 Task: Filter services by langauge "German".
Action: Mouse moved to (347, 83)
Screenshot: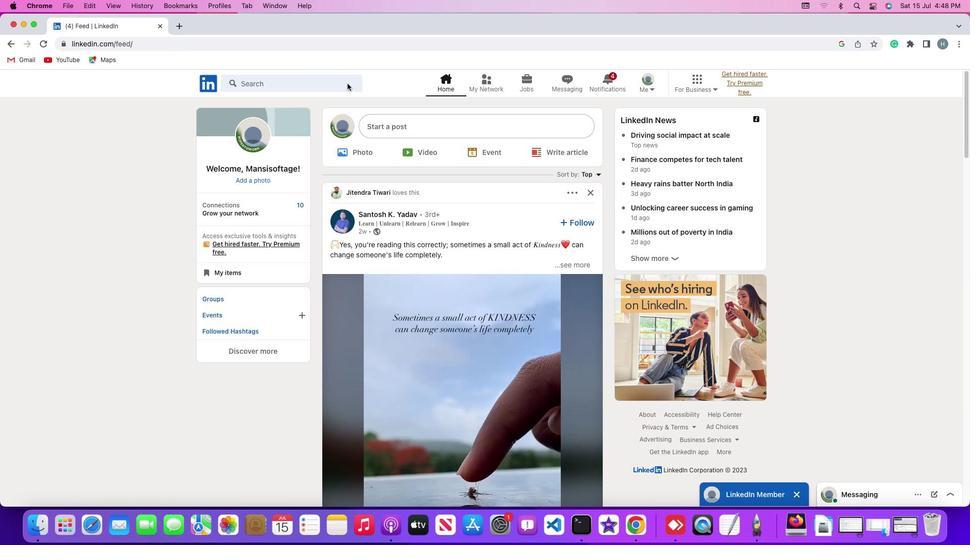 
Action: Mouse pressed left at (347, 83)
Screenshot: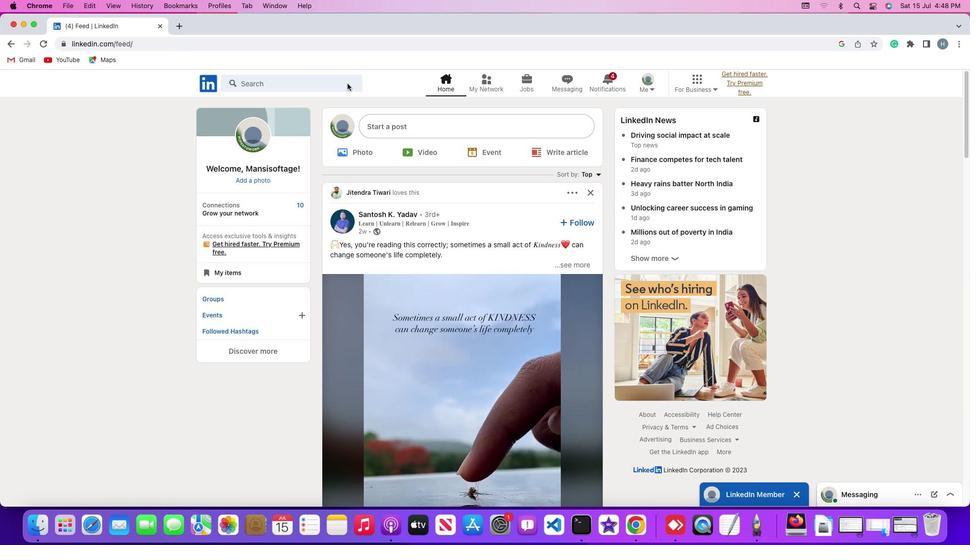 
Action: Mouse pressed left at (347, 83)
Screenshot: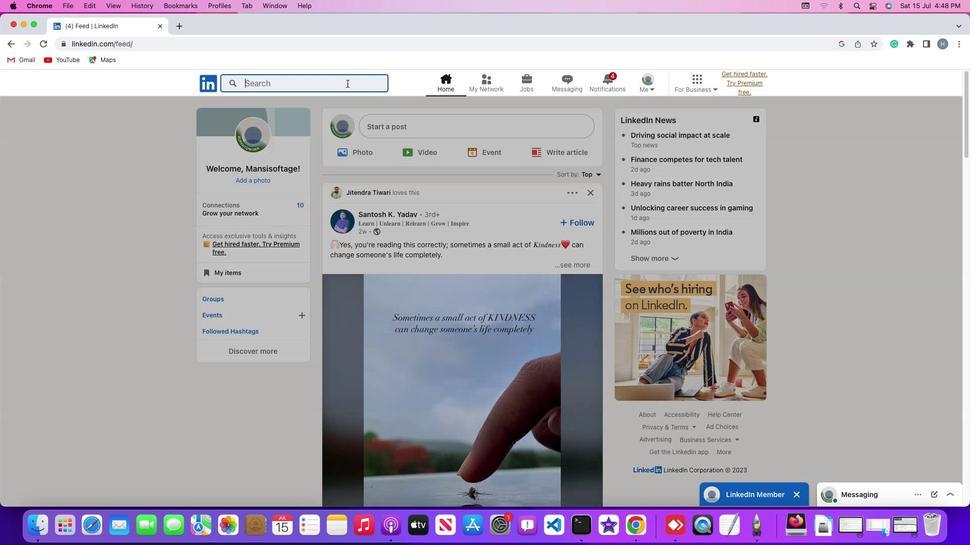 
Action: Key pressed Key.shift'#''h''i''r''i''n''g'Key.enter
Screenshot: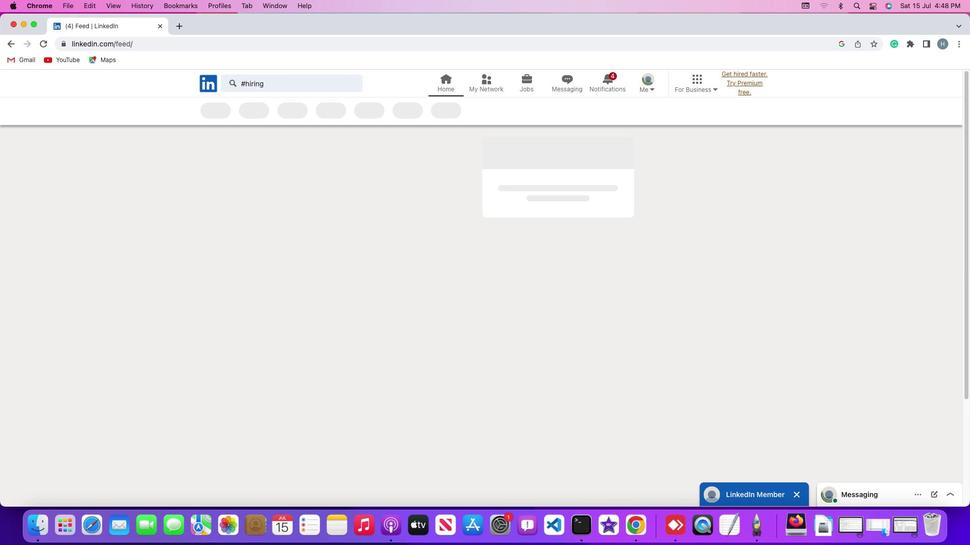 
Action: Mouse moved to (613, 108)
Screenshot: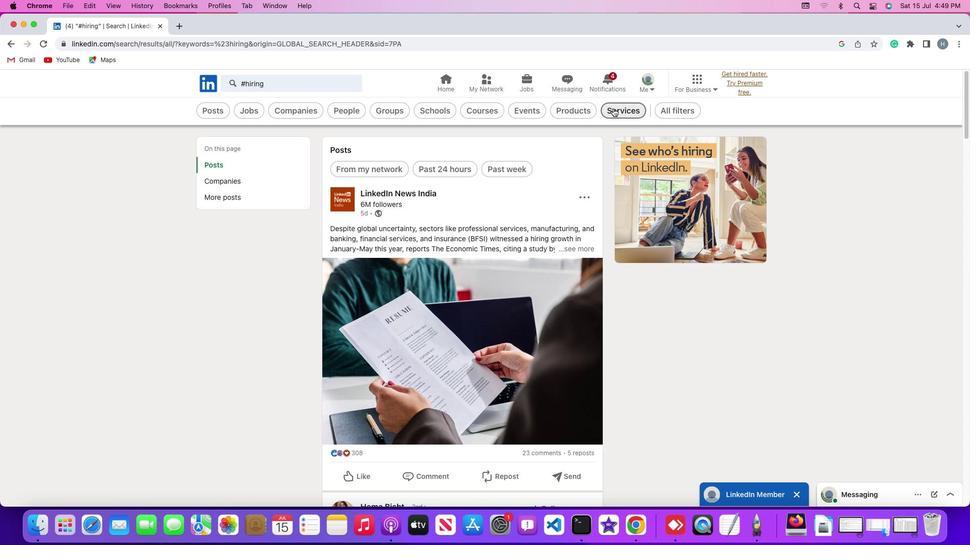 
Action: Mouse pressed left at (613, 108)
Screenshot: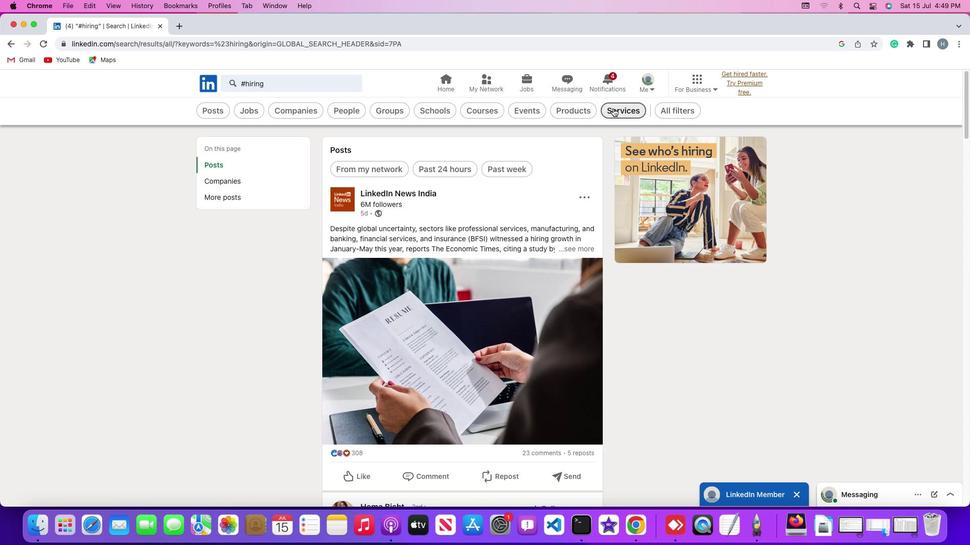 
Action: Mouse moved to (535, 110)
Screenshot: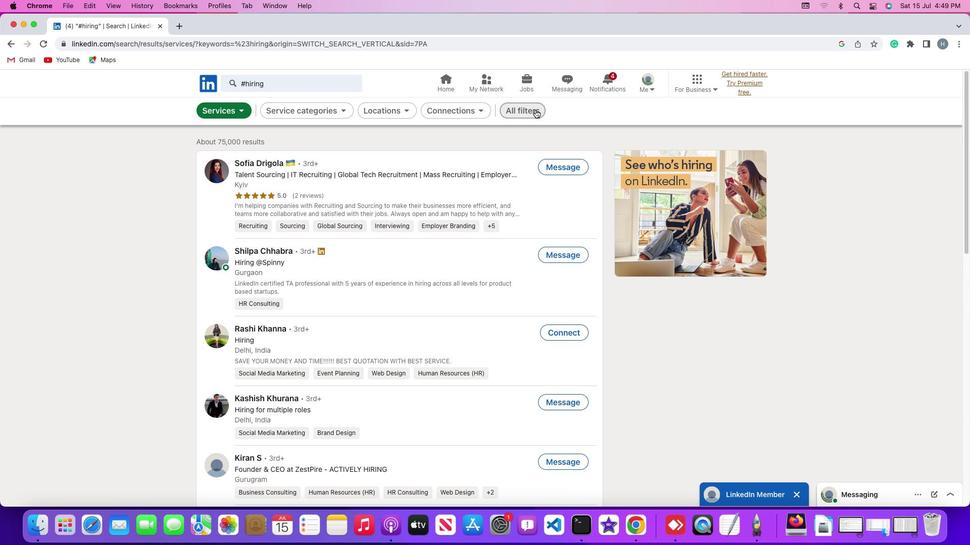 
Action: Mouse pressed left at (535, 110)
Screenshot: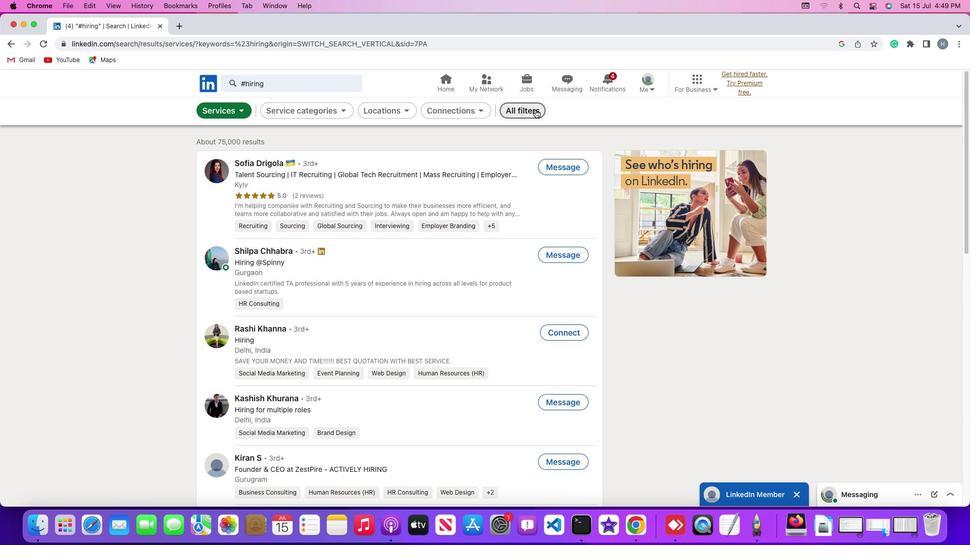 
Action: Mouse moved to (797, 404)
Screenshot: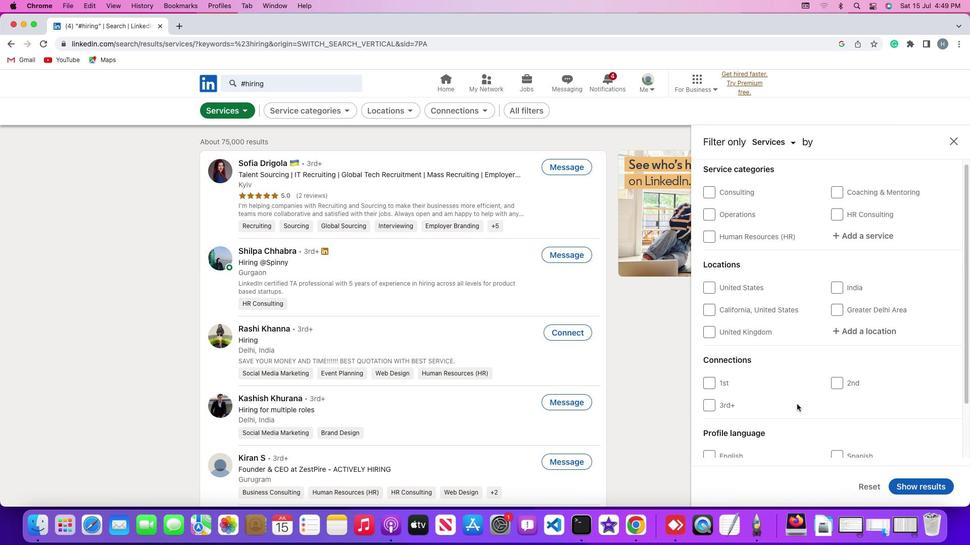 
Action: Mouse scrolled (797, 404) with delta (0, 0)
Screenshot: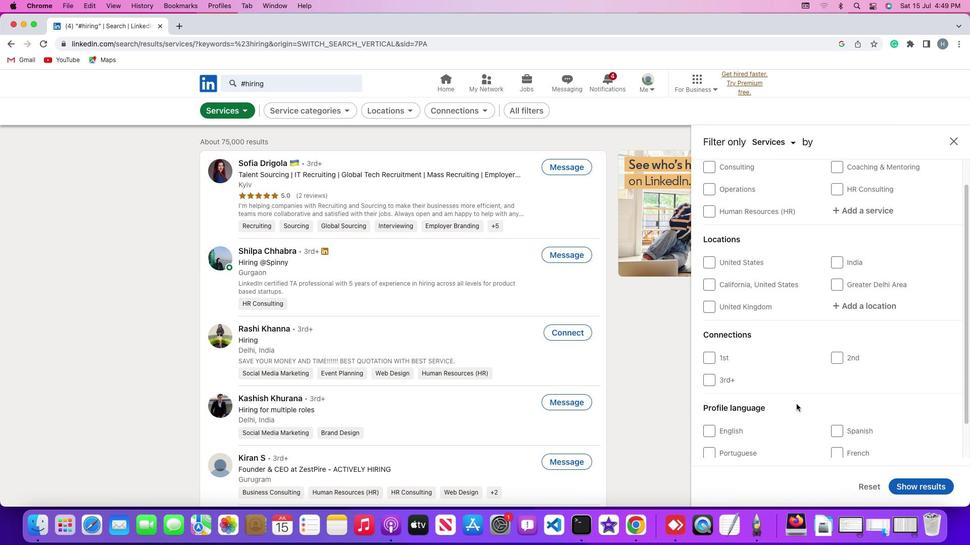 
Action: Mouse scrolled (797, 404) with delta (0, 0)
Screenshot: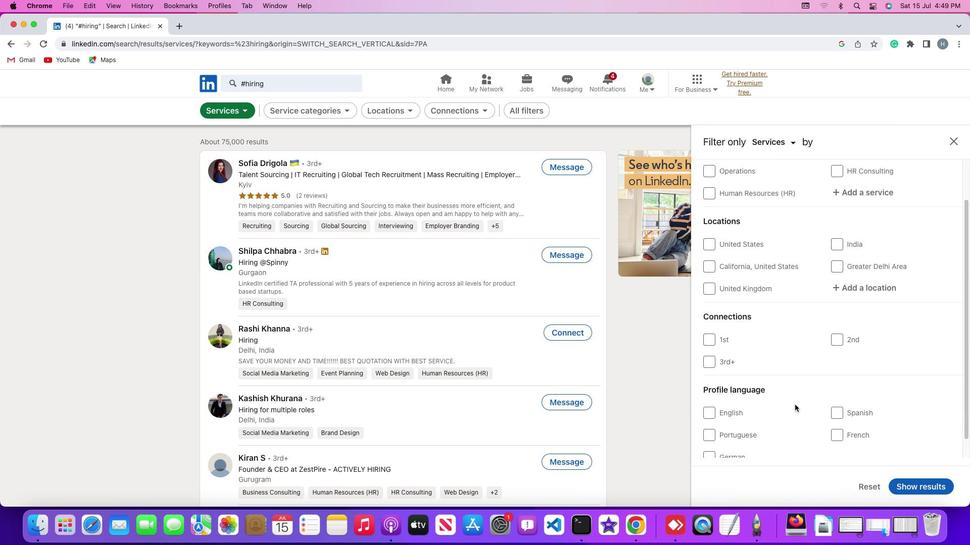 
Action: Mouse scrolled (797, 404) with delta (0, -1)
Screenshot: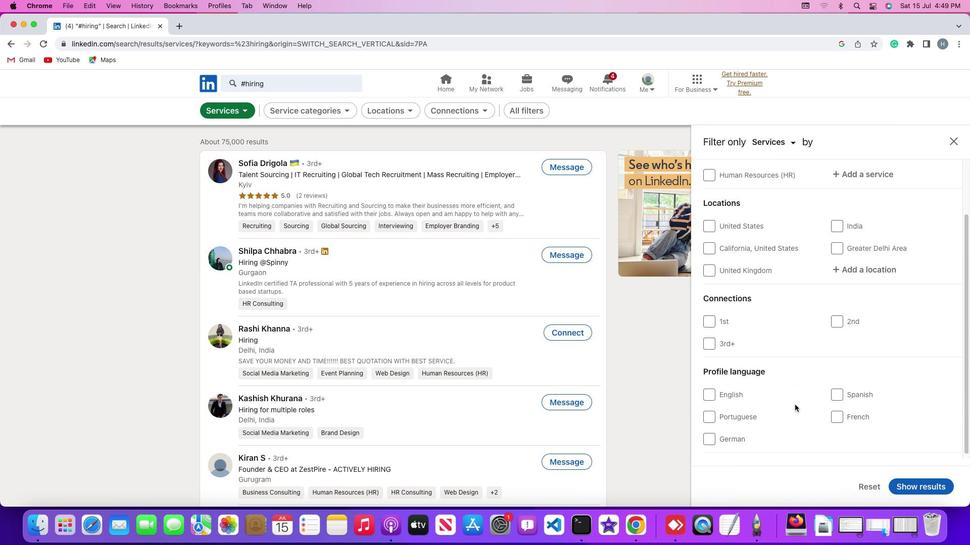 
Action: Mouse scrolled (797, 404) with delta (0, -2)
Screenshot: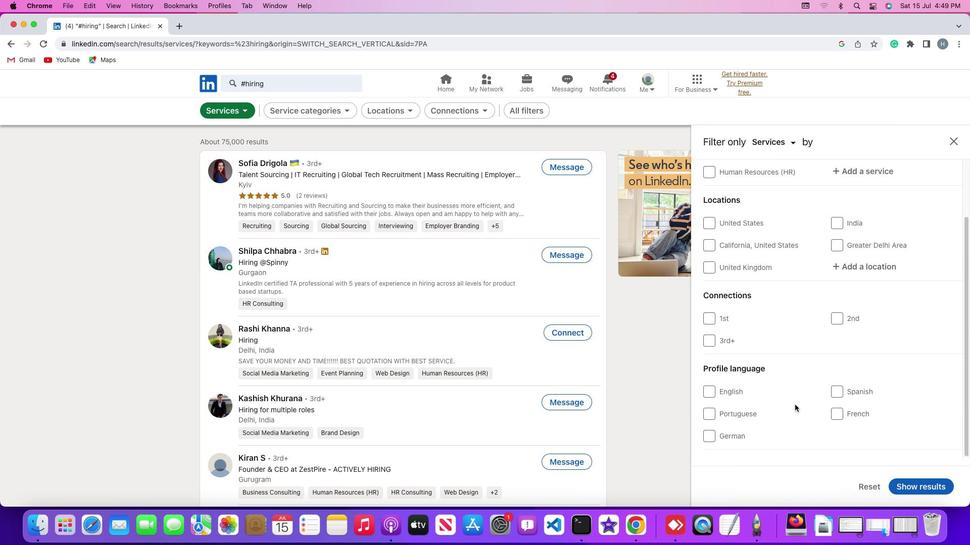 
Action: Mouse moved to (795, 405)
Screenshot: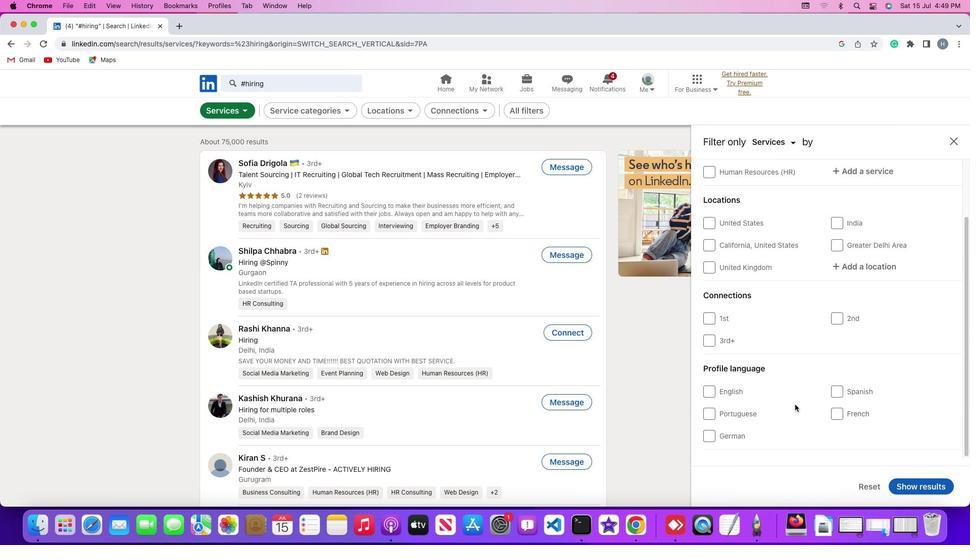 
Action: Mouse scrolled (795, 405) with delta (0, 0)
Screenshot: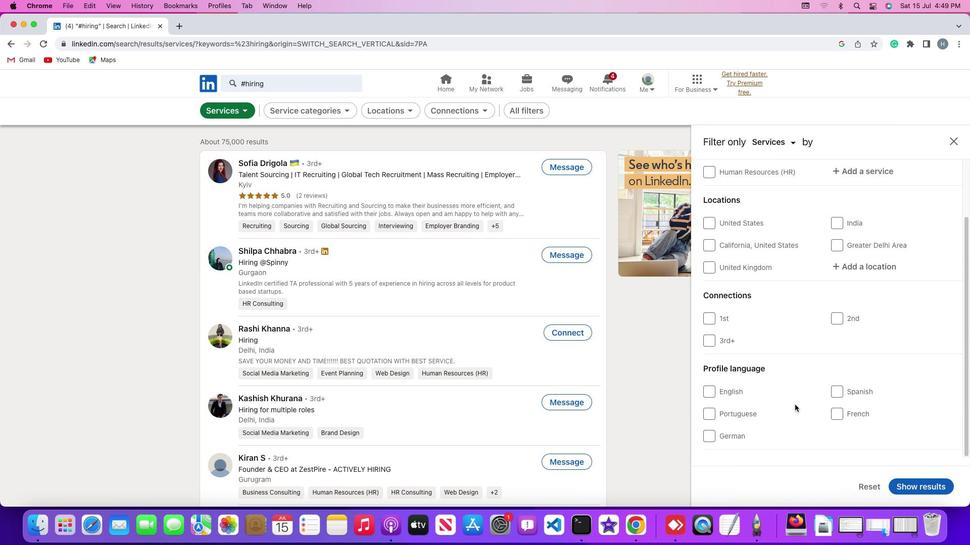 
Action: Mouse scrolled (795, 405) with delta (0, 0)
Screenshot: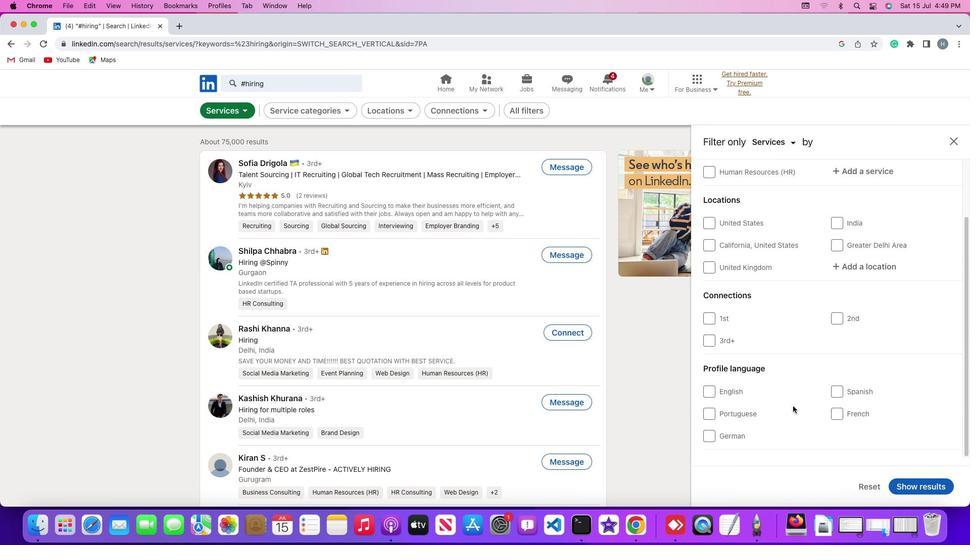 
Action: Mouse scrolled (795, 405) with delta (0, -1)
Screenshot: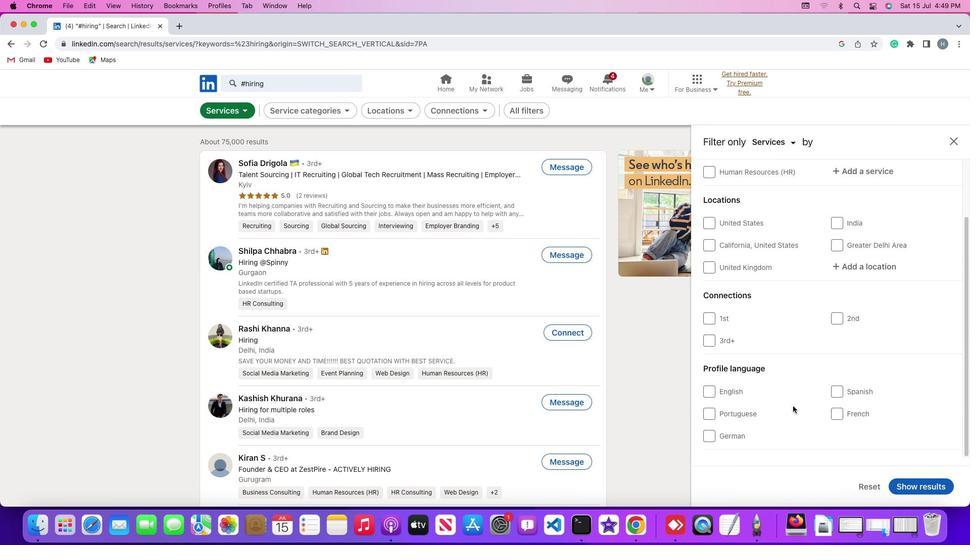 
Action: Mouse scrolled (795, 405) with delta (0, -2)
Screenshot: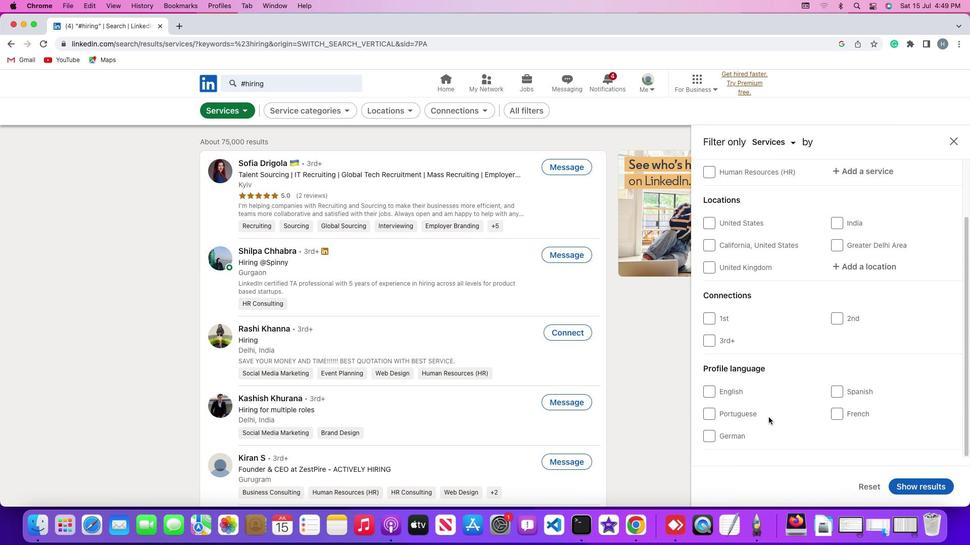 
Action: Mouse moved to (713, 434)
Screenshot: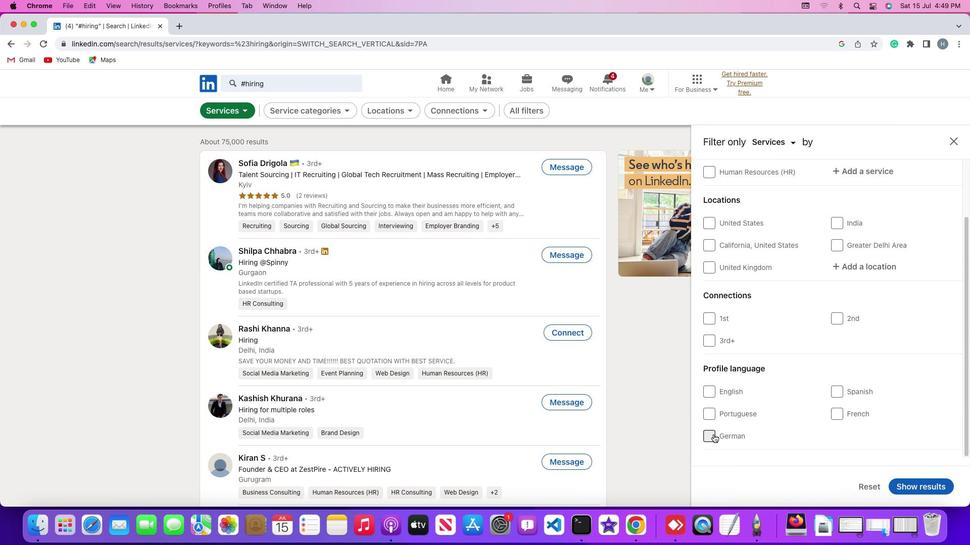 
Action: Mouse pressed left at (713, 434)
Screenshot: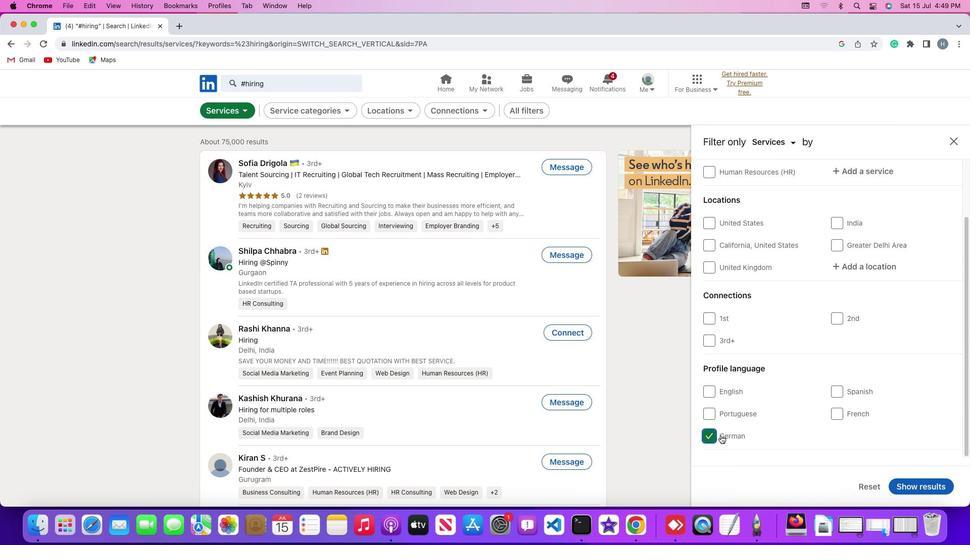 
Action: Mouse moved to (913, 487)
Screenshot: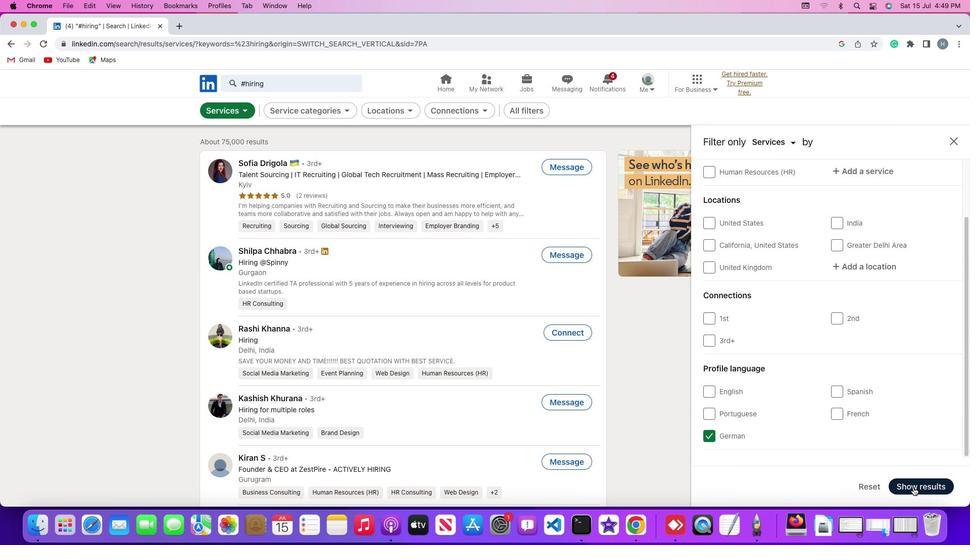 
Action: Mouse pressed left at (913, 487)
Screenshot: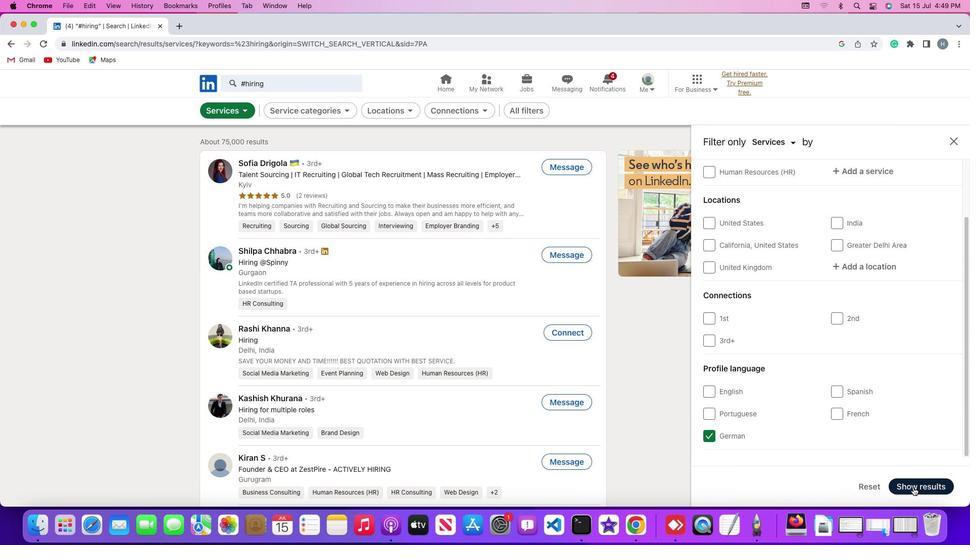 
Action: Mouse moved to (722, 381)
Screenshot: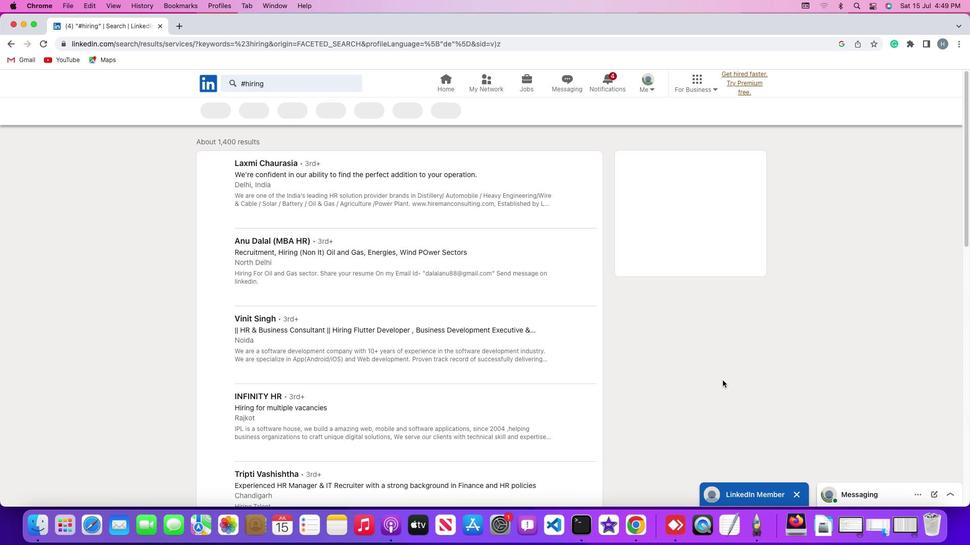 
